 Task: Add the task  Upgrade and migrate company email marketing to a cloud-based solution to the section Data Mining Sprint in the project AgriSoft and add a Due Date to the respective task as 2024/03/24
Action: Mouse moved to (784, 554)
Screenshot: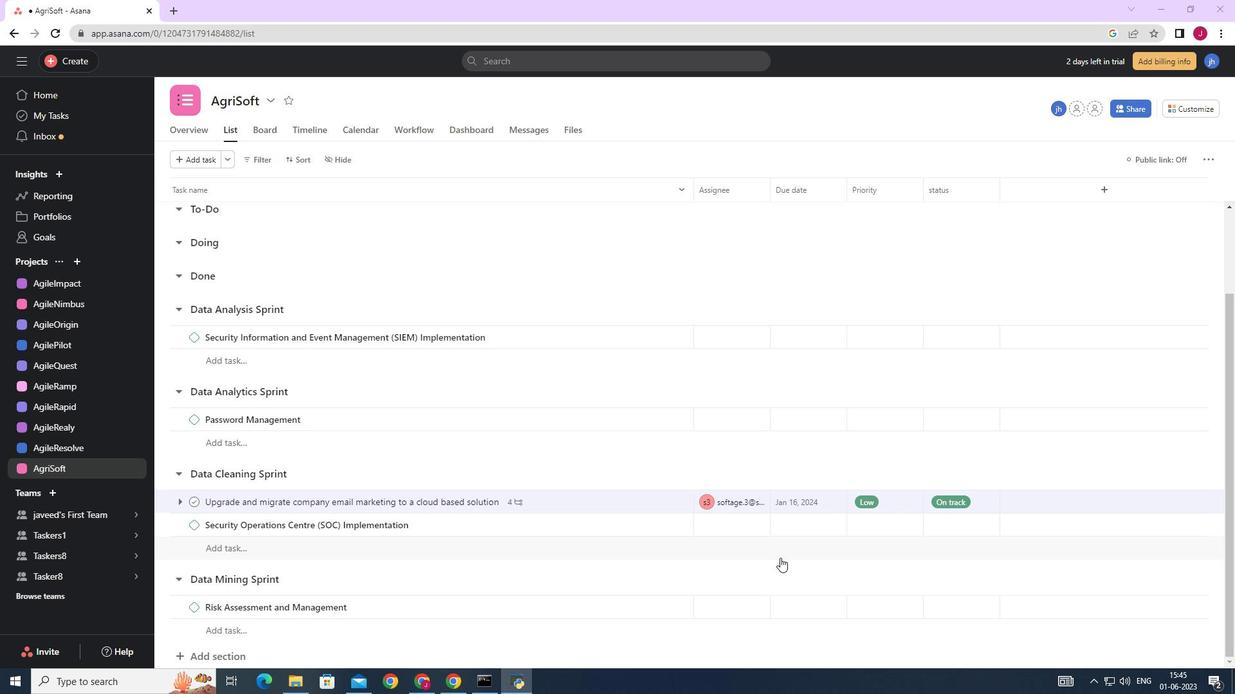 
Action: Mouse scrolled (784, 553) with delta (0, 0)
Screenshot: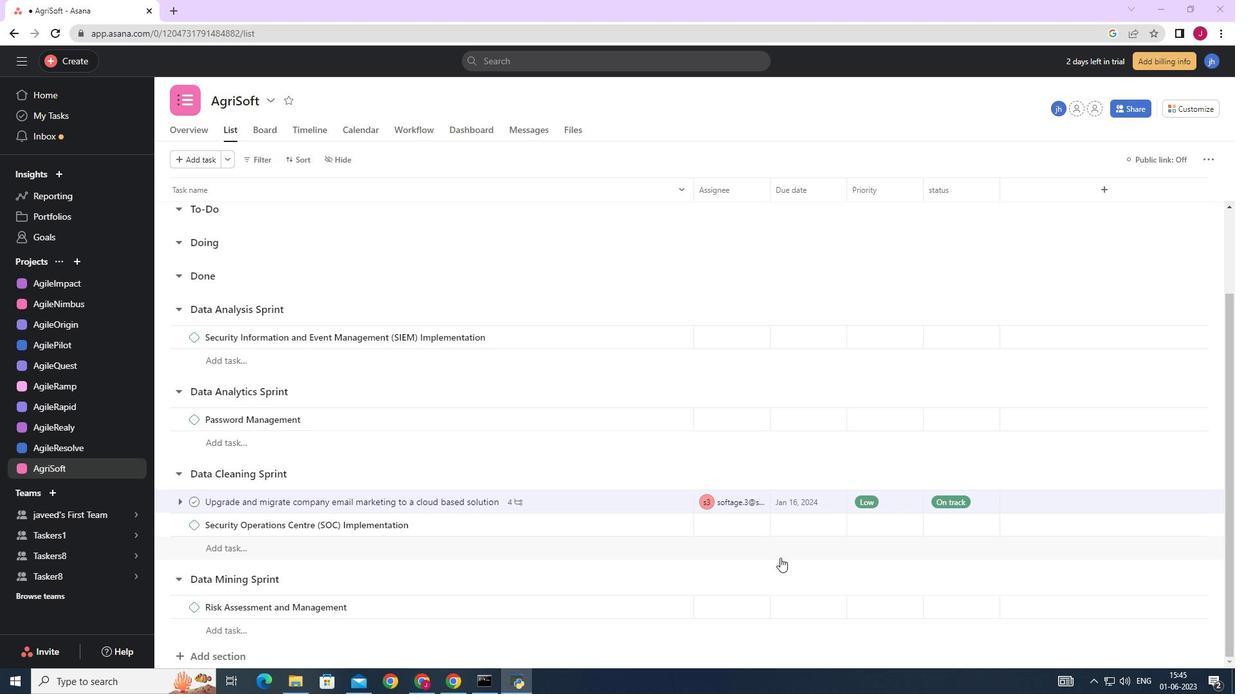 
Action: Mouse moved to (784, 554)
Screenshot: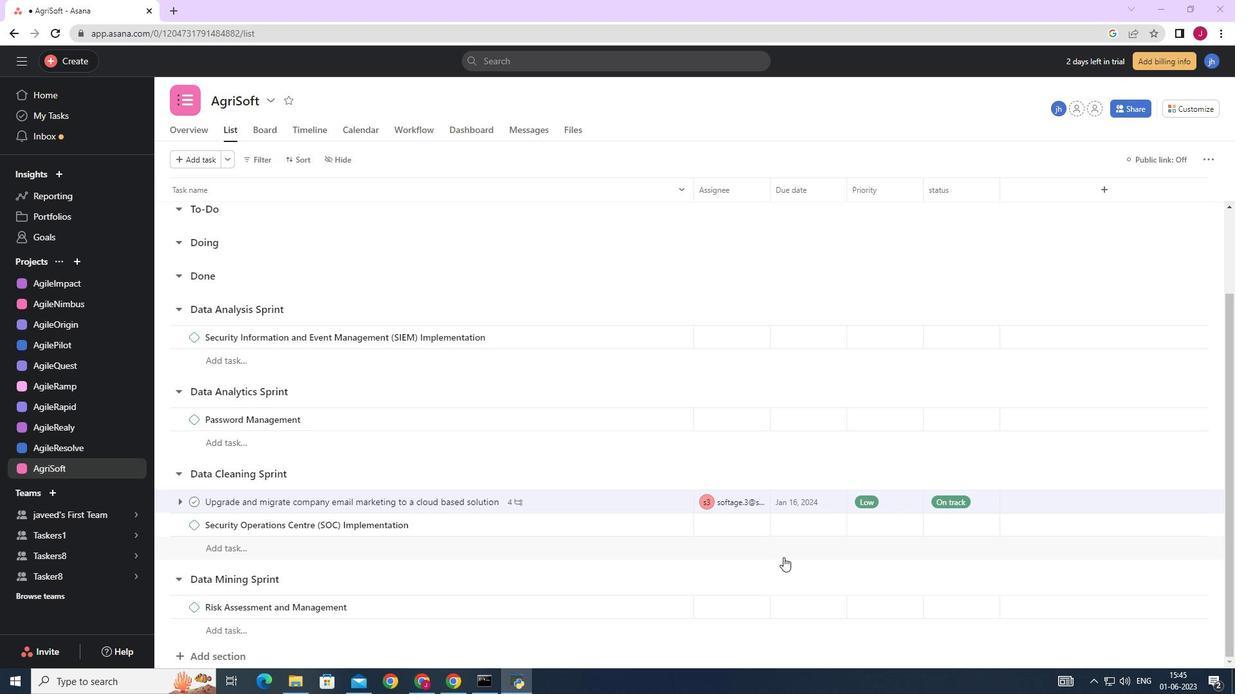 
Action: Mouse scrolled (784, 553) with delta (0, 0)
Screenshot: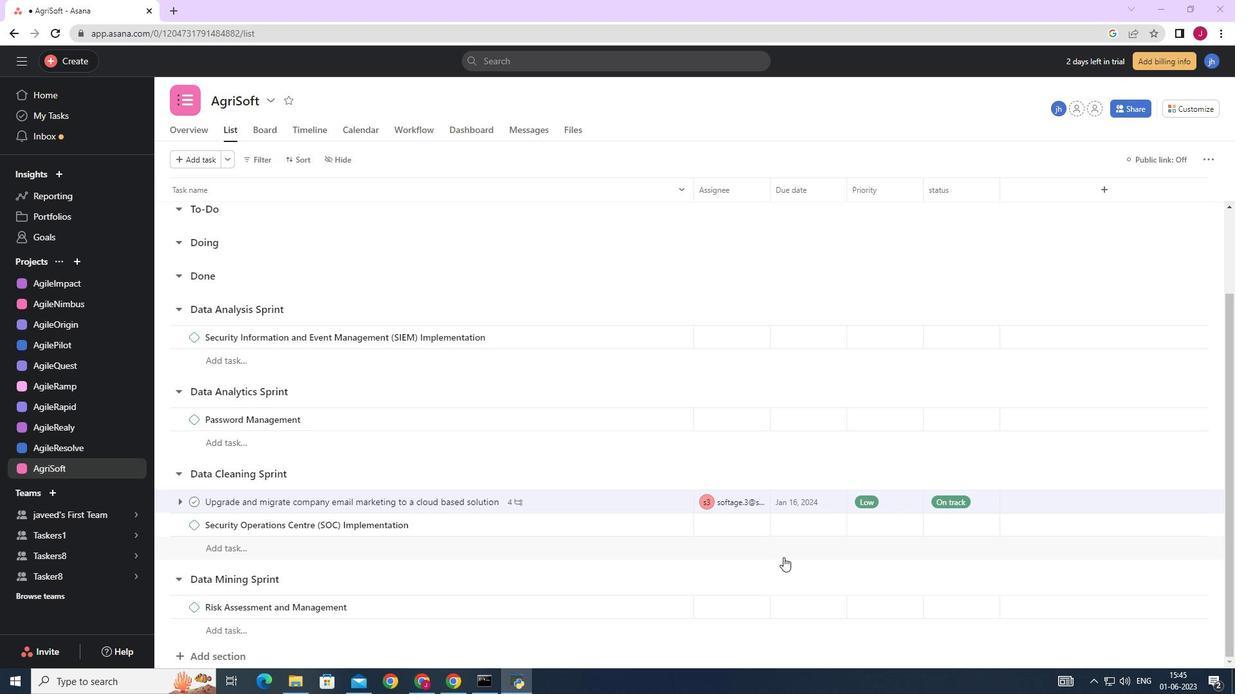 
Action: Mouse scrolled (784, 553) with delta (0, 0)
Screenshot: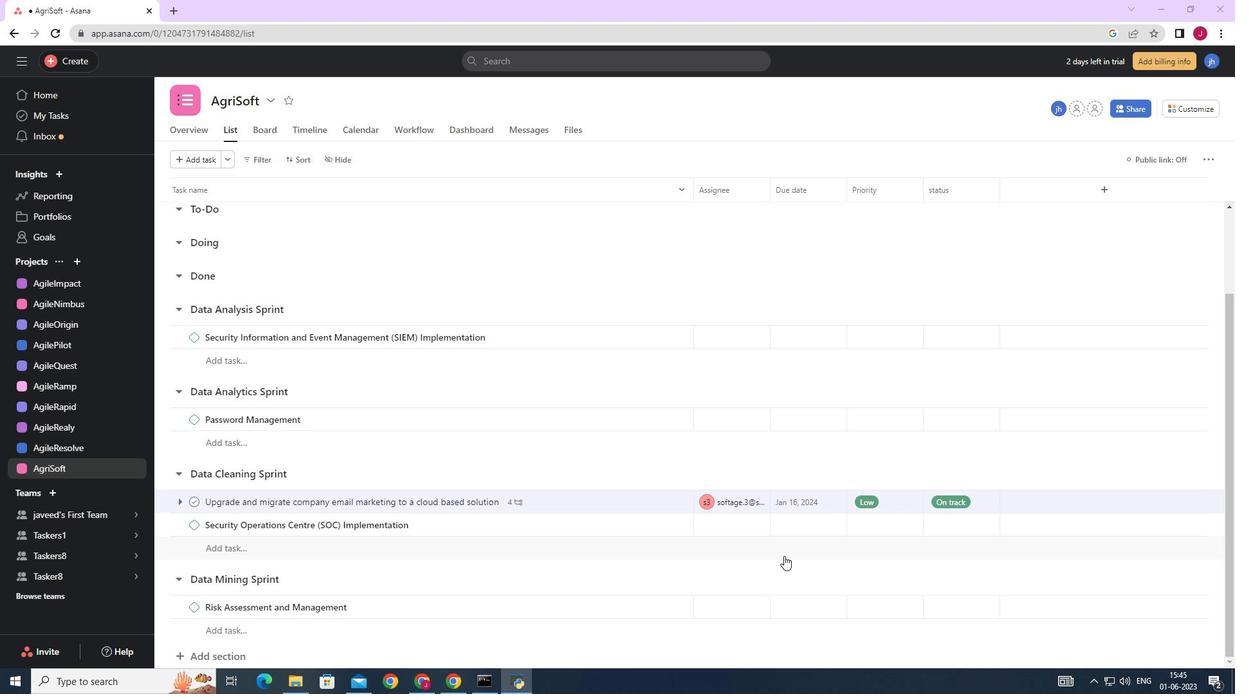 
Action: Mouse scrolled (784, 553) with delta (0, 0)
Screenshot: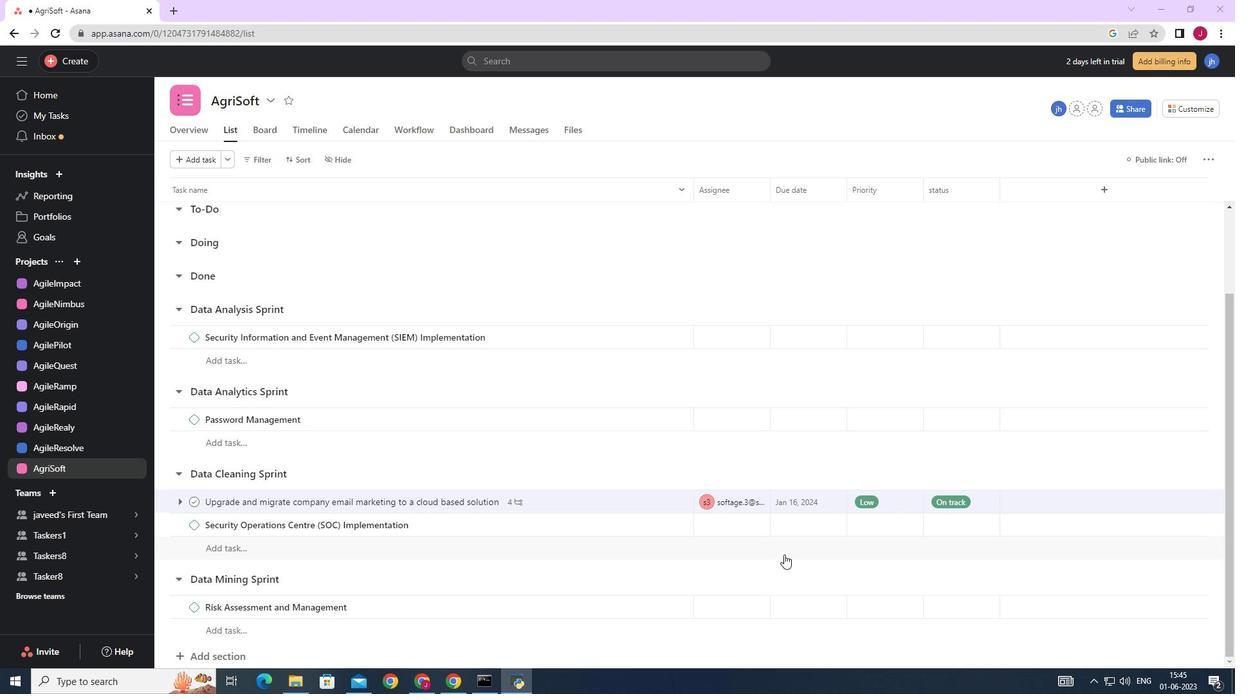 
Action: Mouse moved to (783, 554)
Screenshot: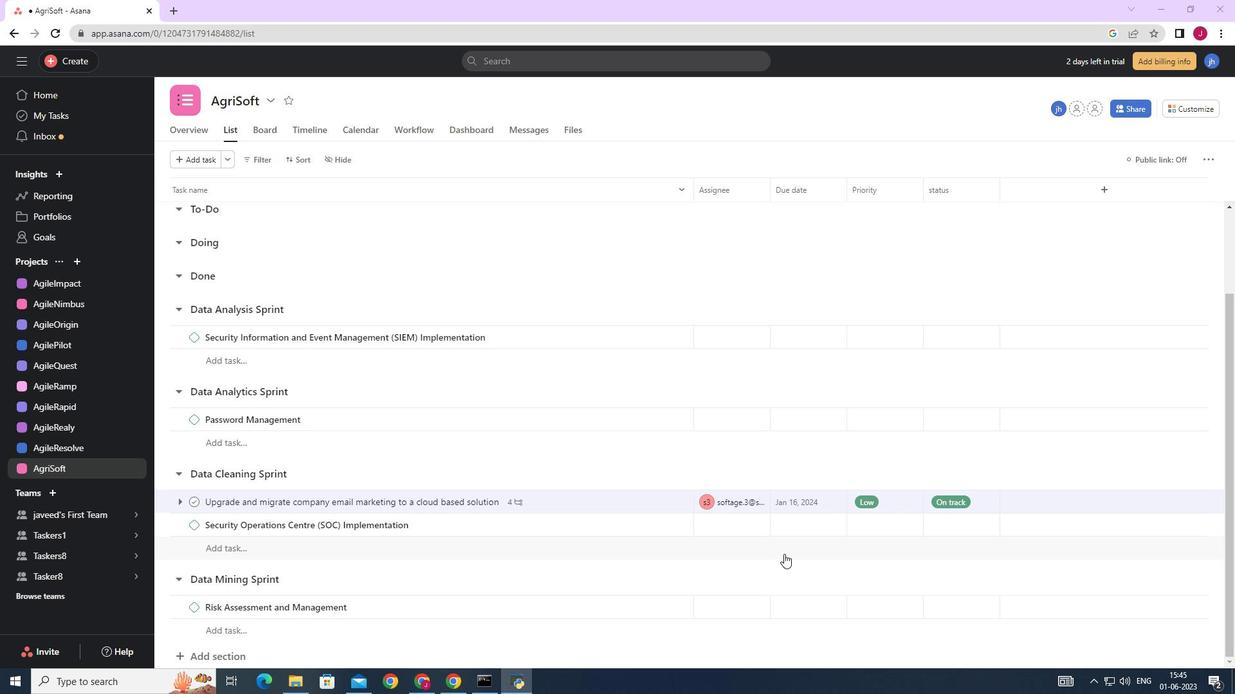 
Action: Mouse scrolled (783, 553) with delta (0, 0)
Screenshot: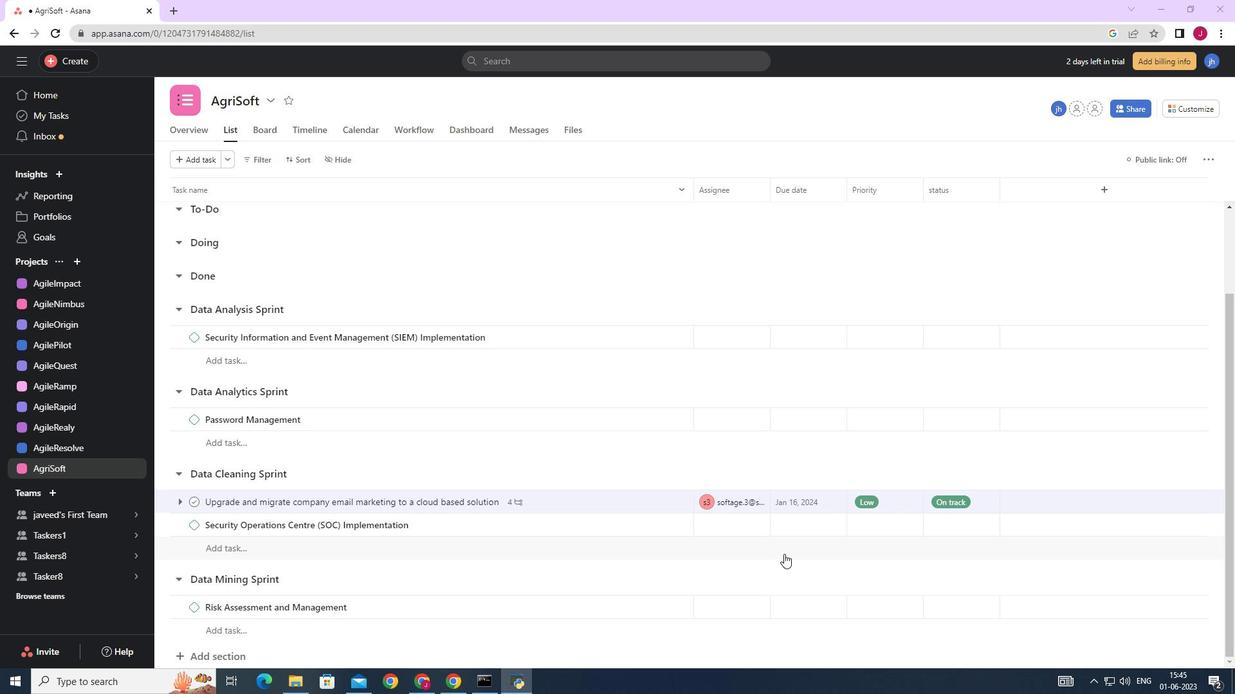 
Action: Mouse moved to (658, 503)
Screenshot: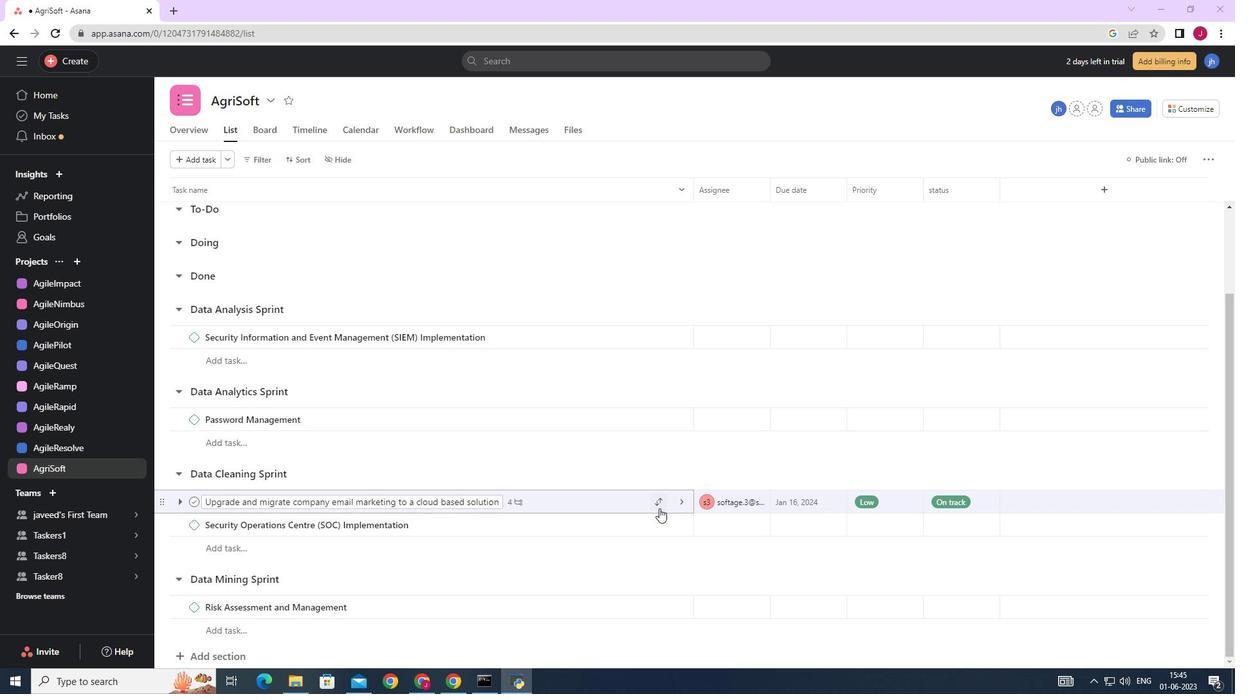 
Action: Mouse pressed left at (658, 503)
Screenshot: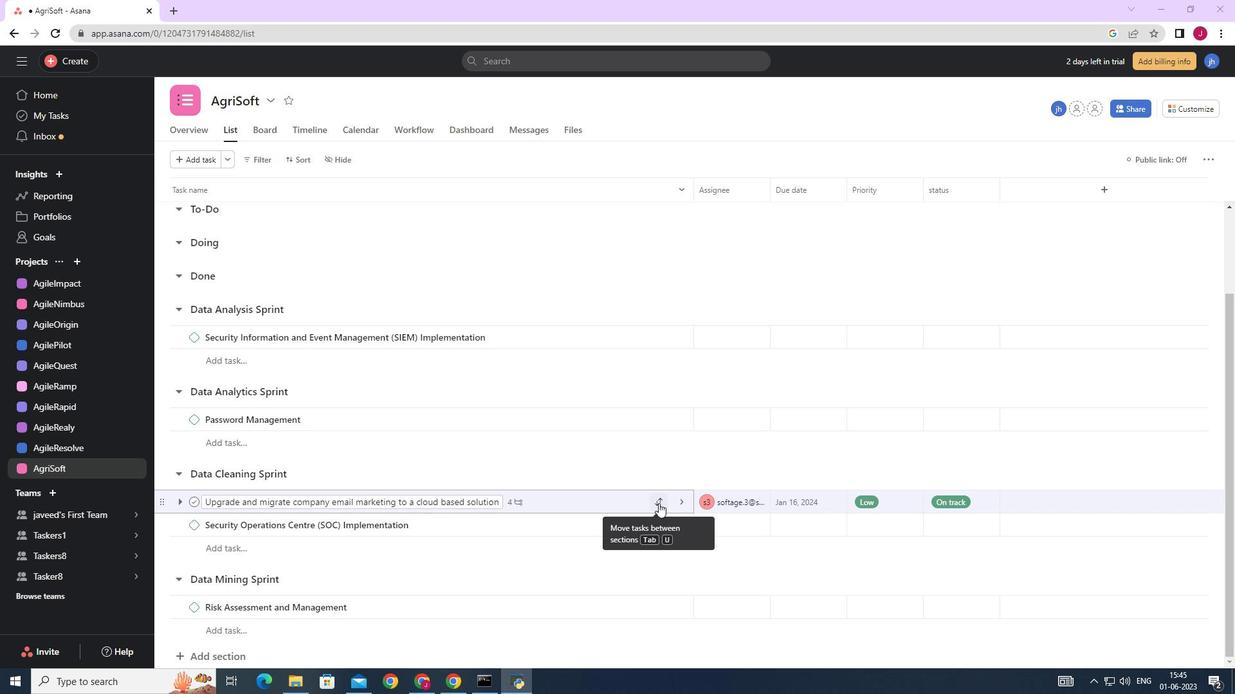 
Action: Mouse moved to (618, 473)
Screenshot: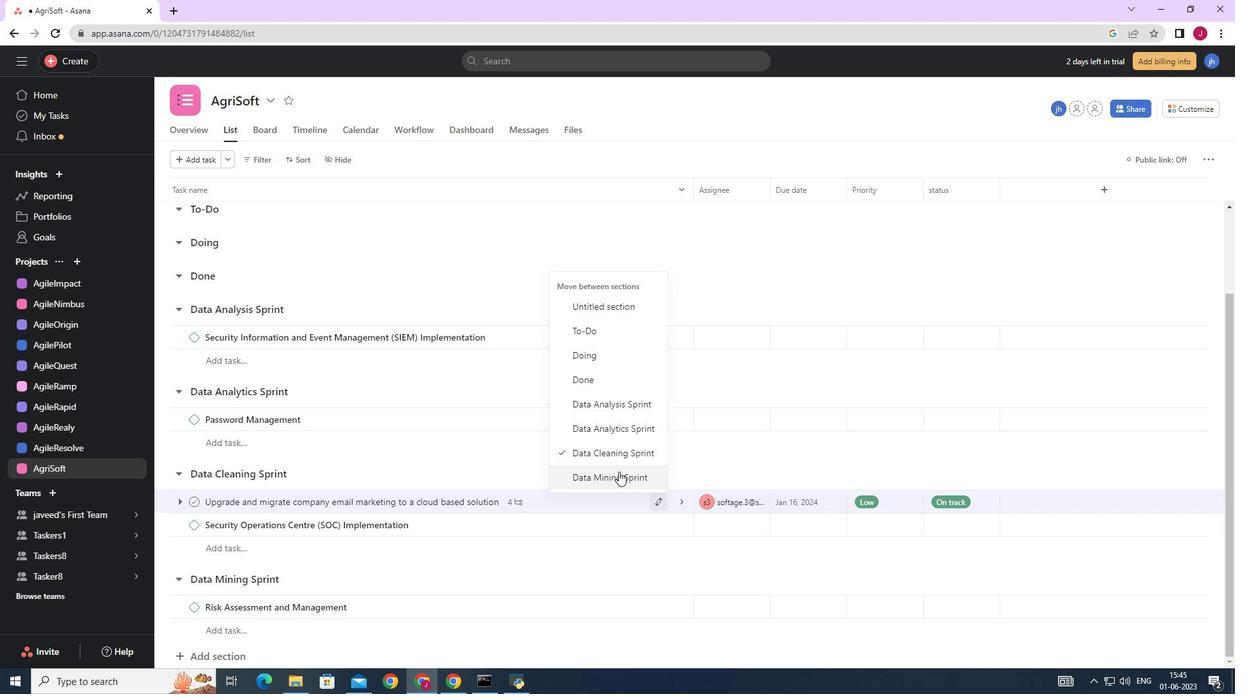 
Action: Mouse pressed left at (618, 473)
Screenshot: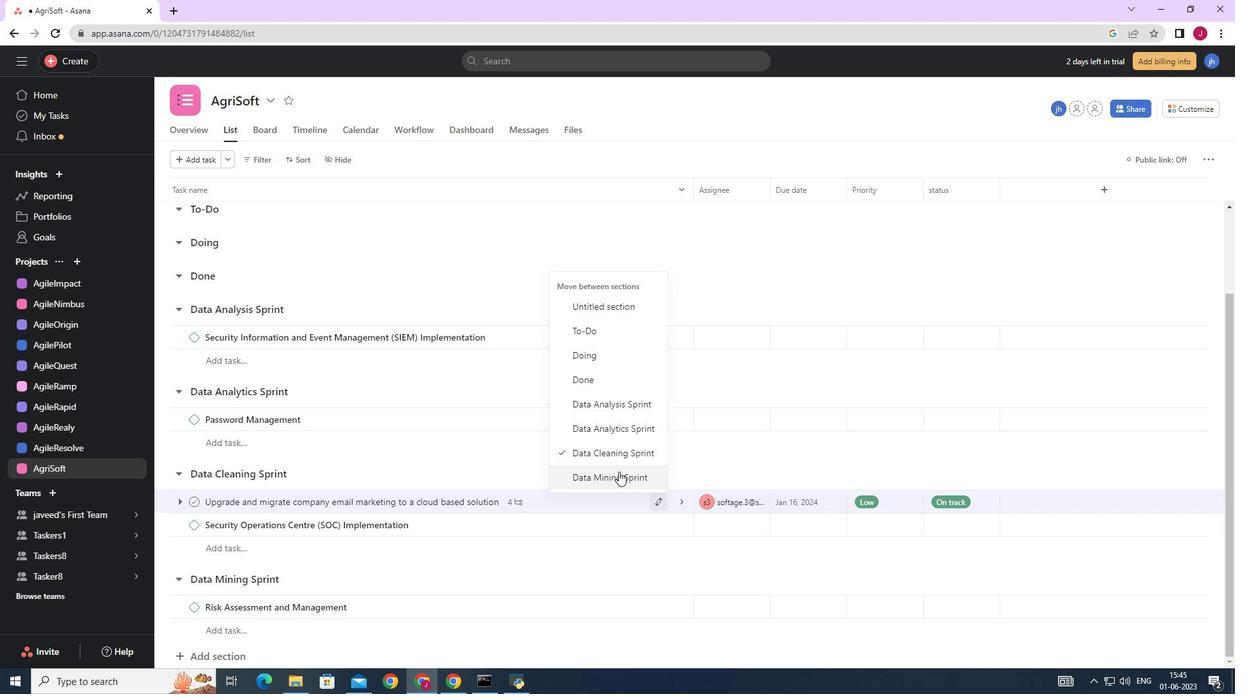 
Action: Mouse moved to (833, 584)
Screenshot: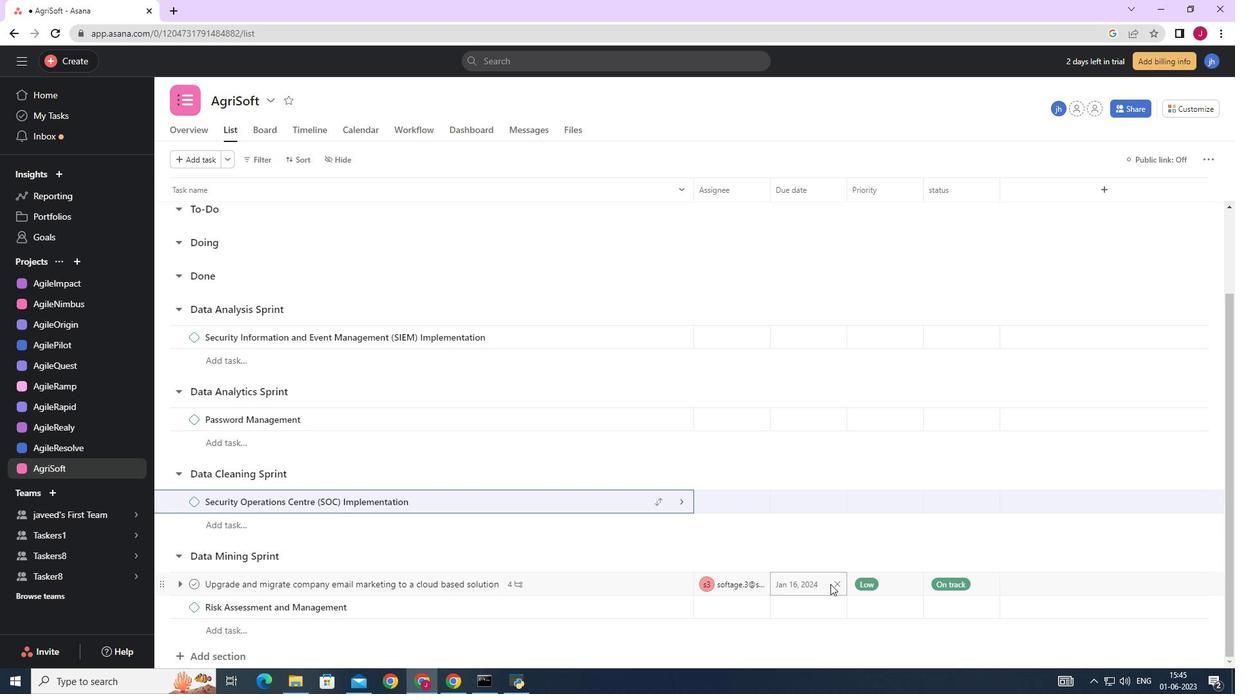 
Action: Mouse pressed left at (833, 584)
Screenshot: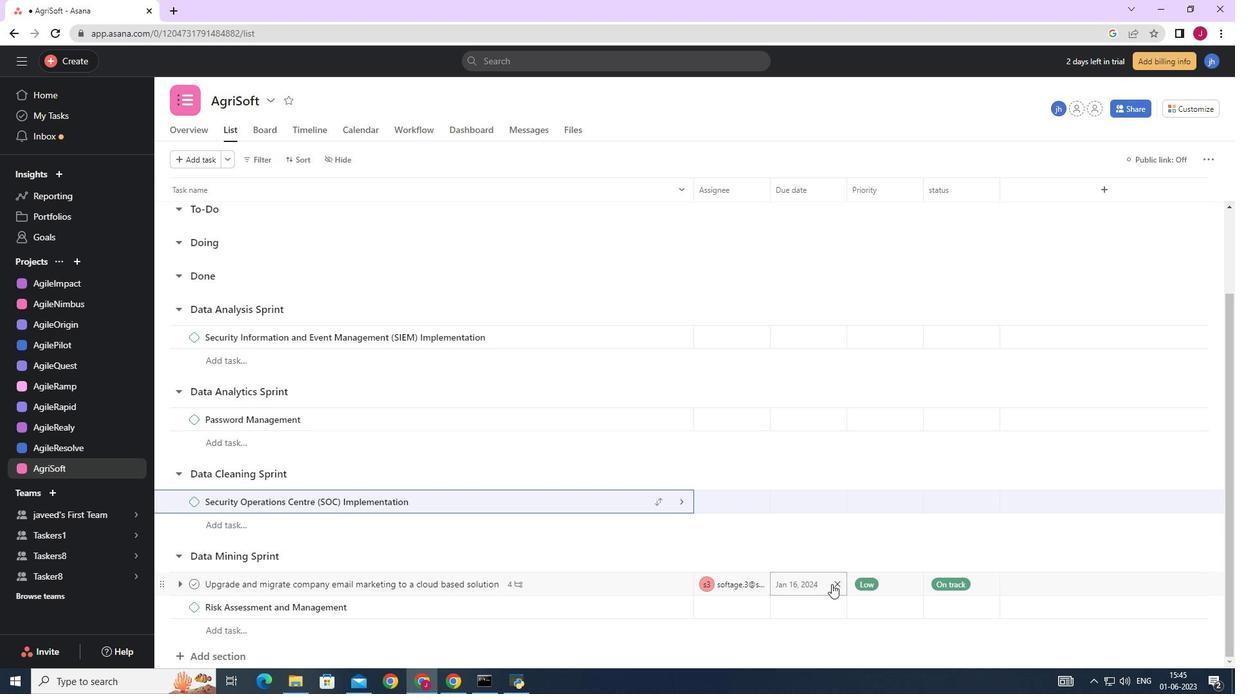 
Action: Mouse moved to (797, 580)
Screenshot: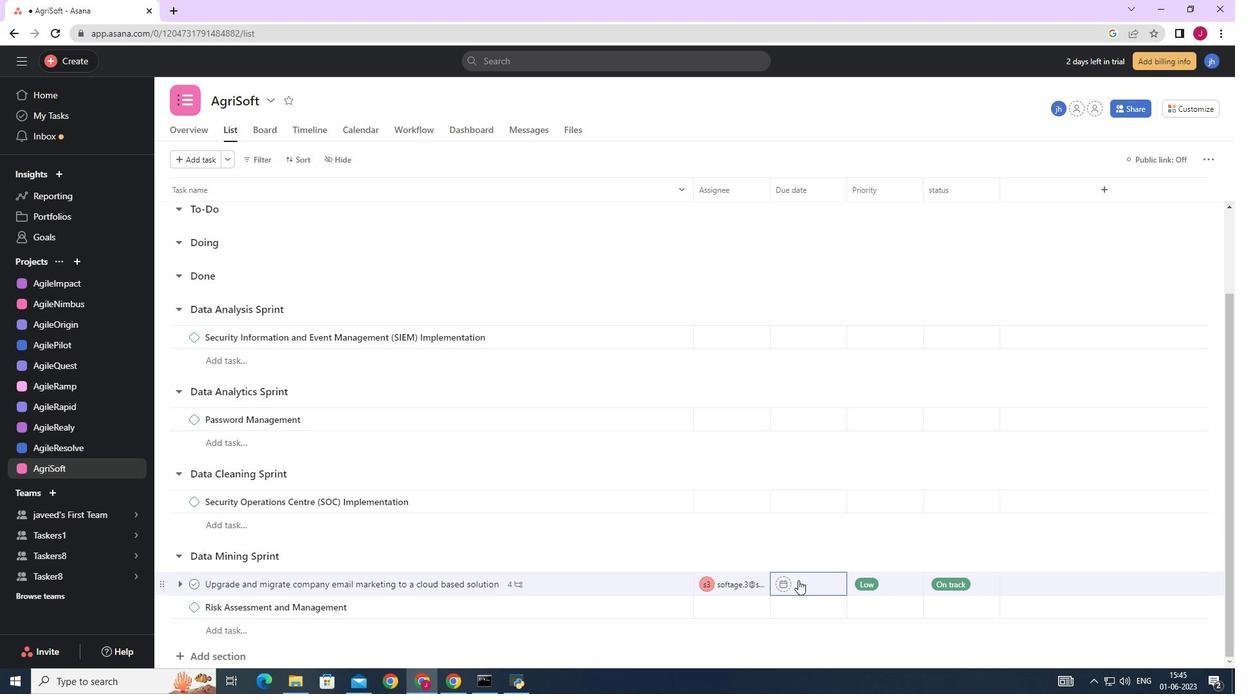 
Action: Mouse pressed left at (797, 580)
Screenshot: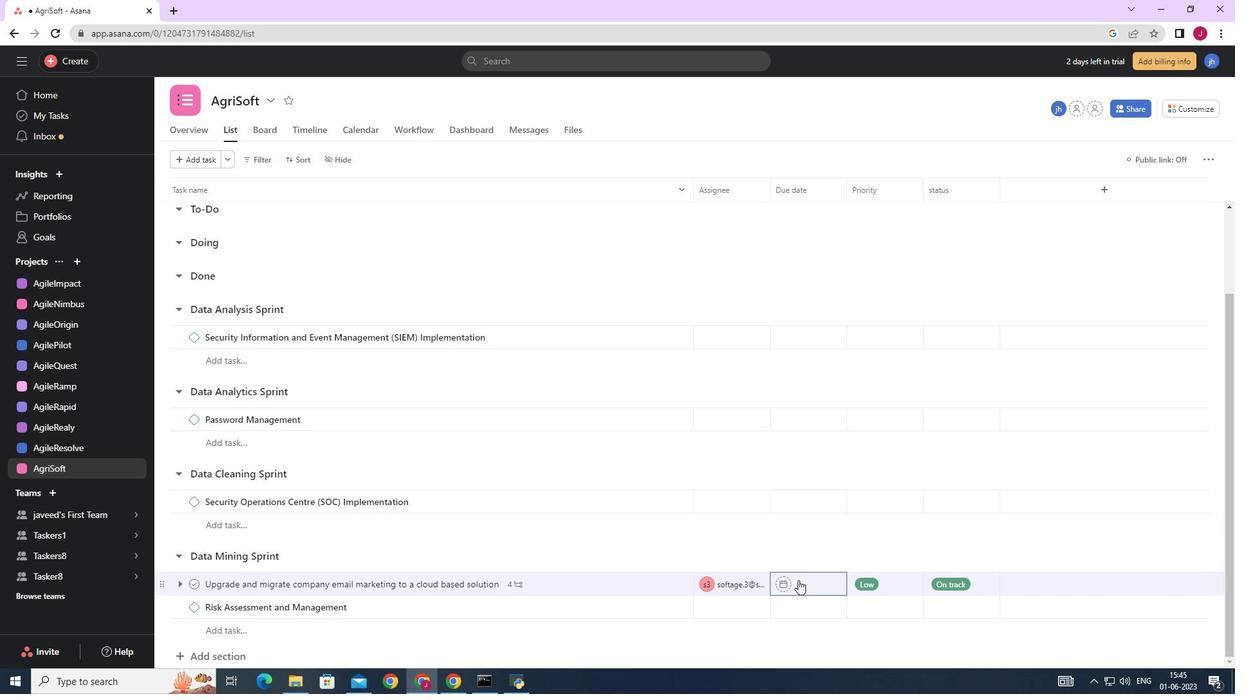 
Action: Mouse moved to (931, 378)
Screenshot: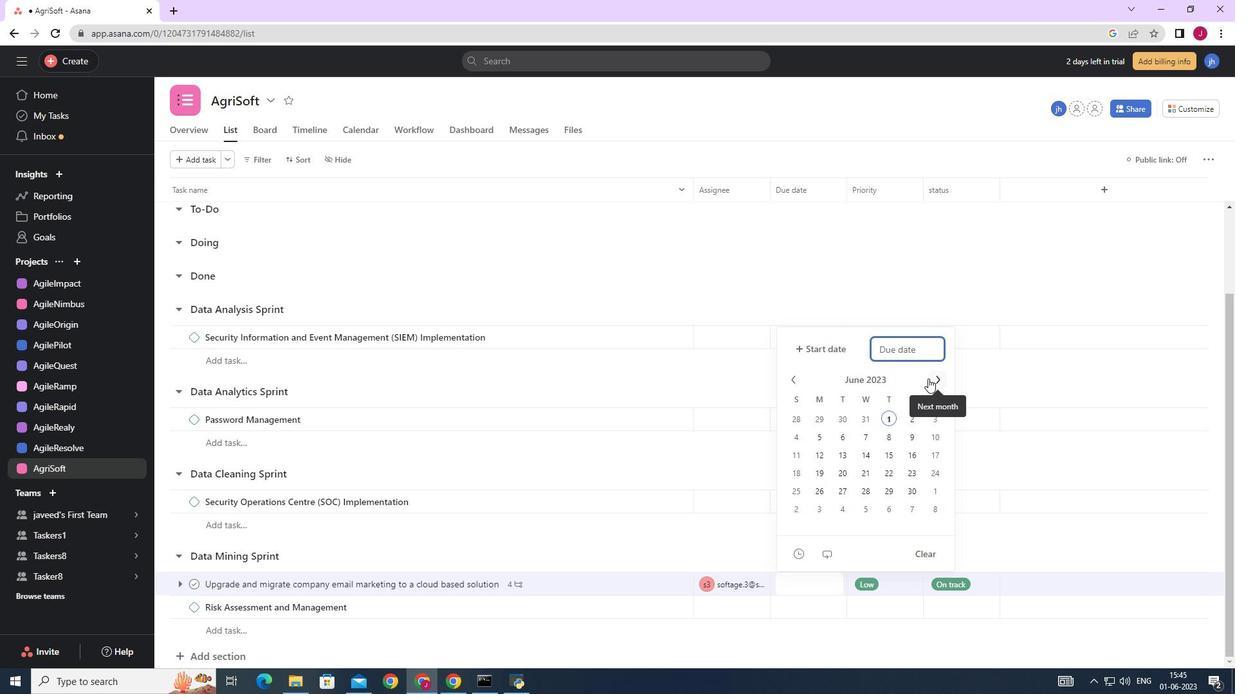 
Action: Mouse pressed left at (931, 378)
Screenshot: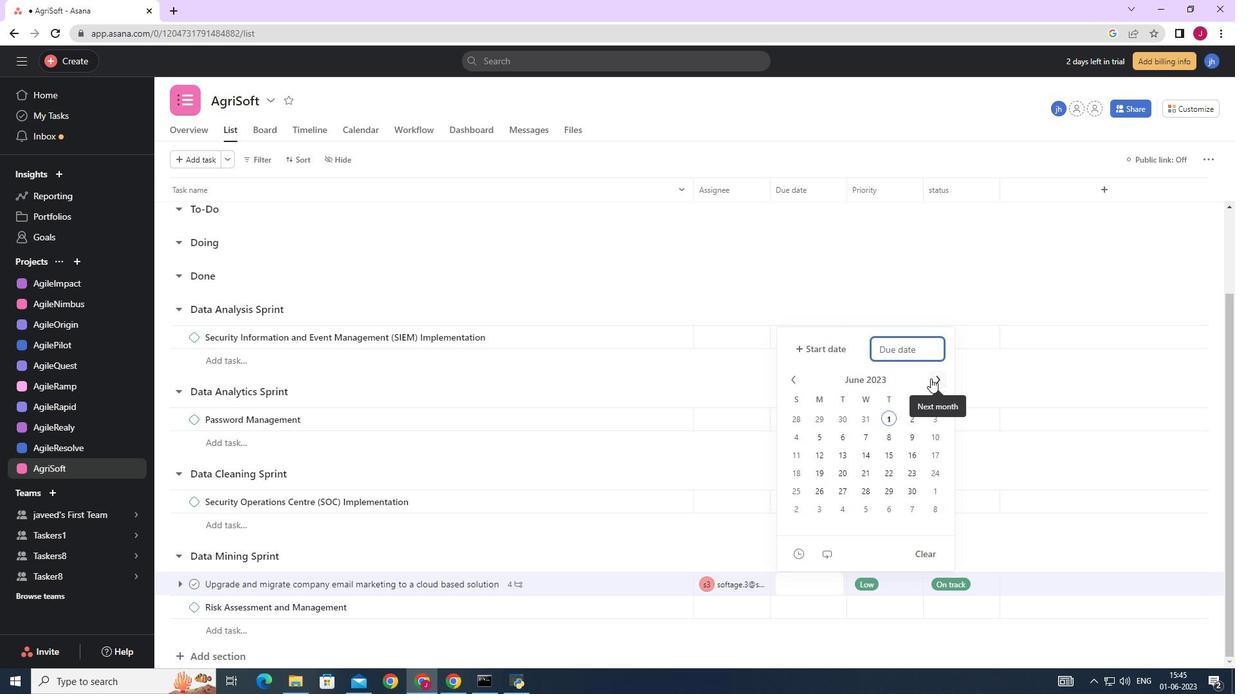 
Action: Mouse pressed left at (931, 378)
Screenshot: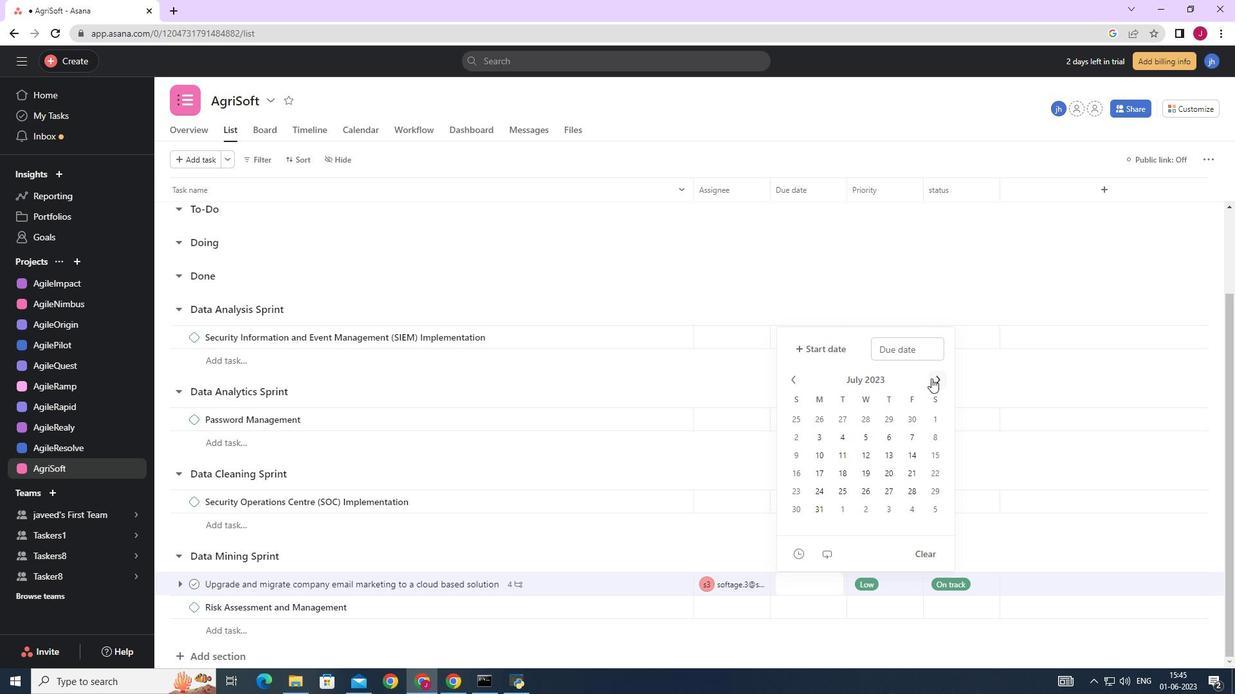 
Action: Mouse moved to (795, 381)
Screenshot: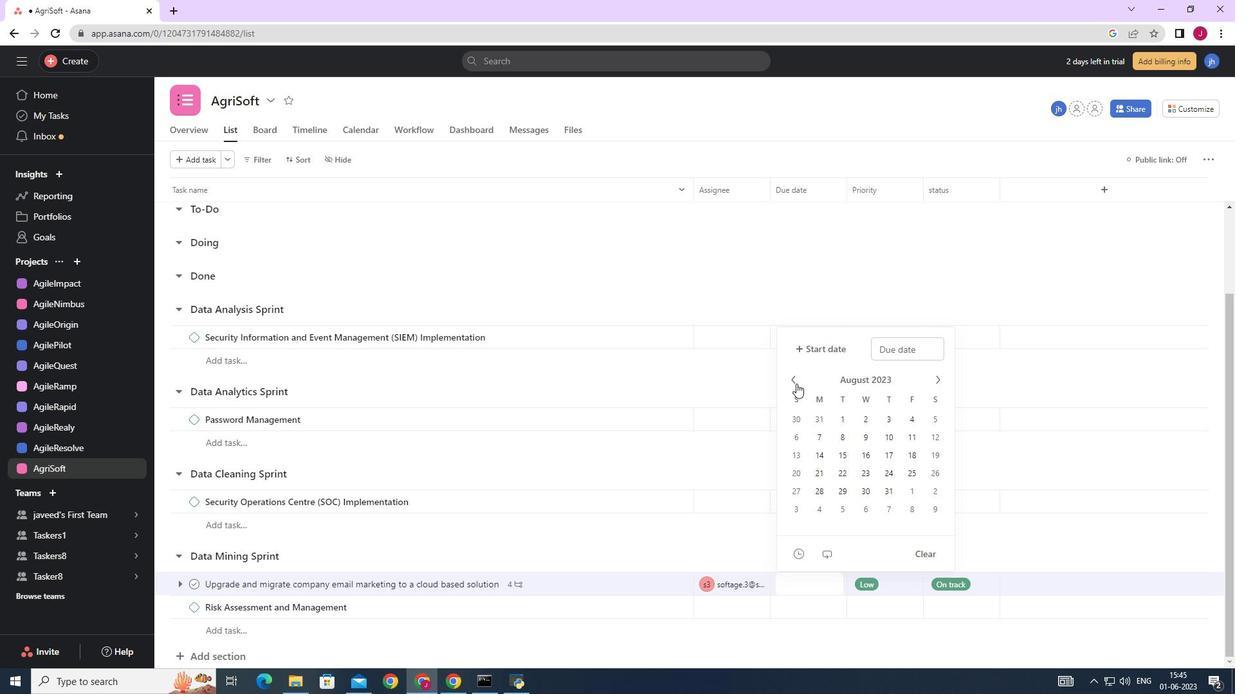 
Action: Mouse pressed left at (795, 381)
Screenshot: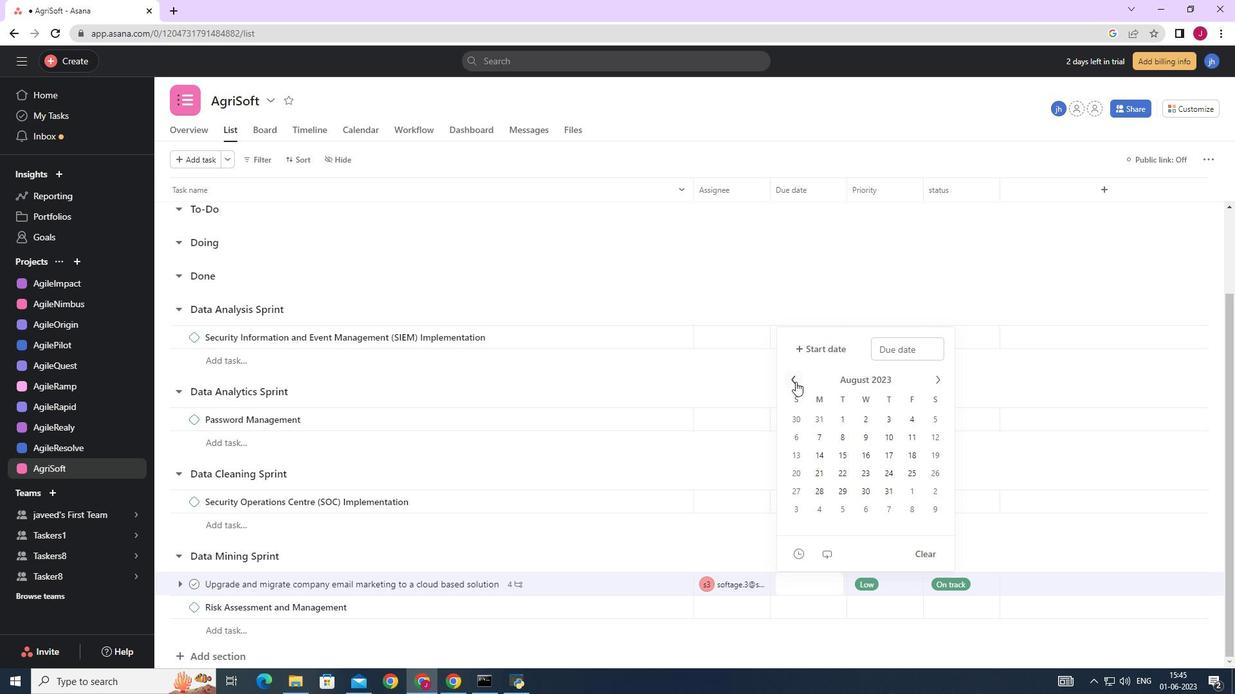 
Action: Mouse pressed left at (795, 381)
Screenshot: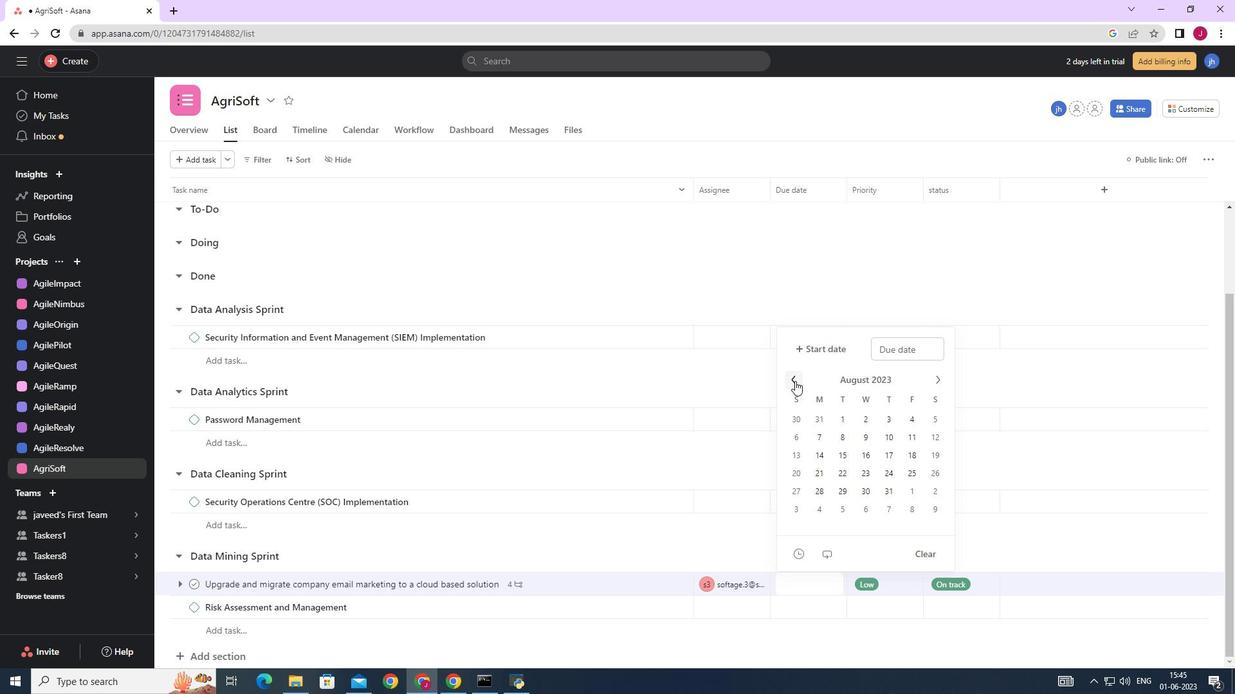 
Action: Mouse pressed left at (795, 381)
Screenshot: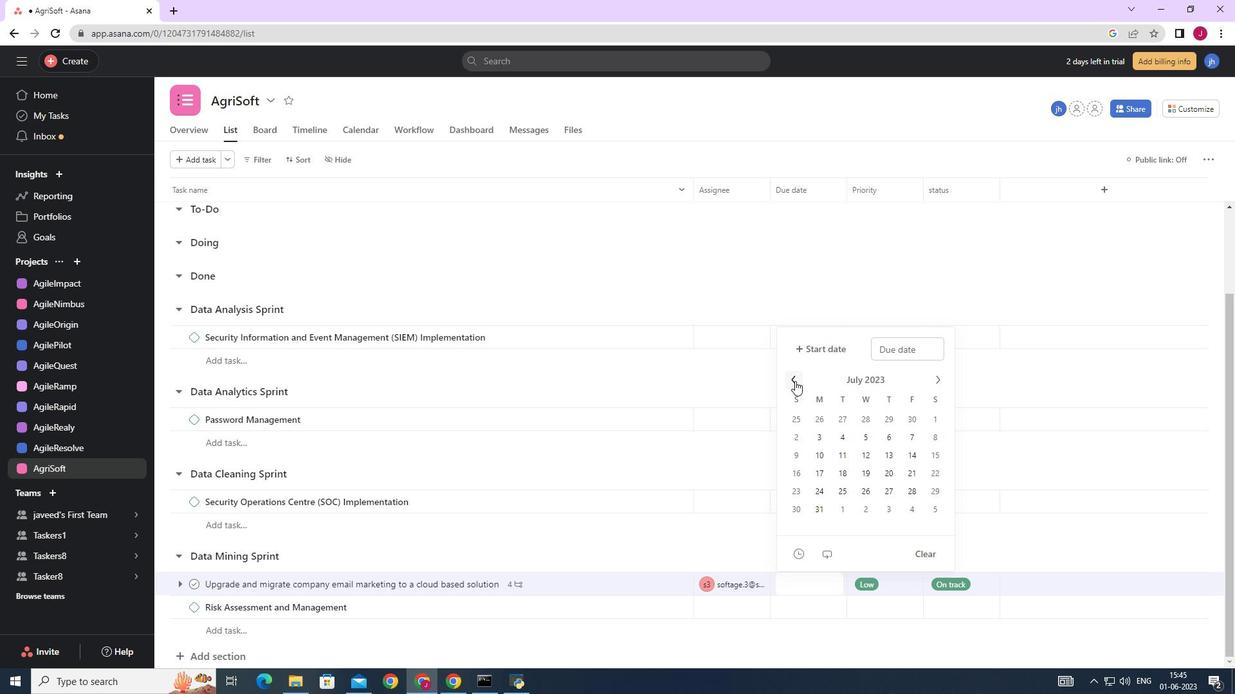 
Action: Mouse pressed left at (795, 381)
Screenshot: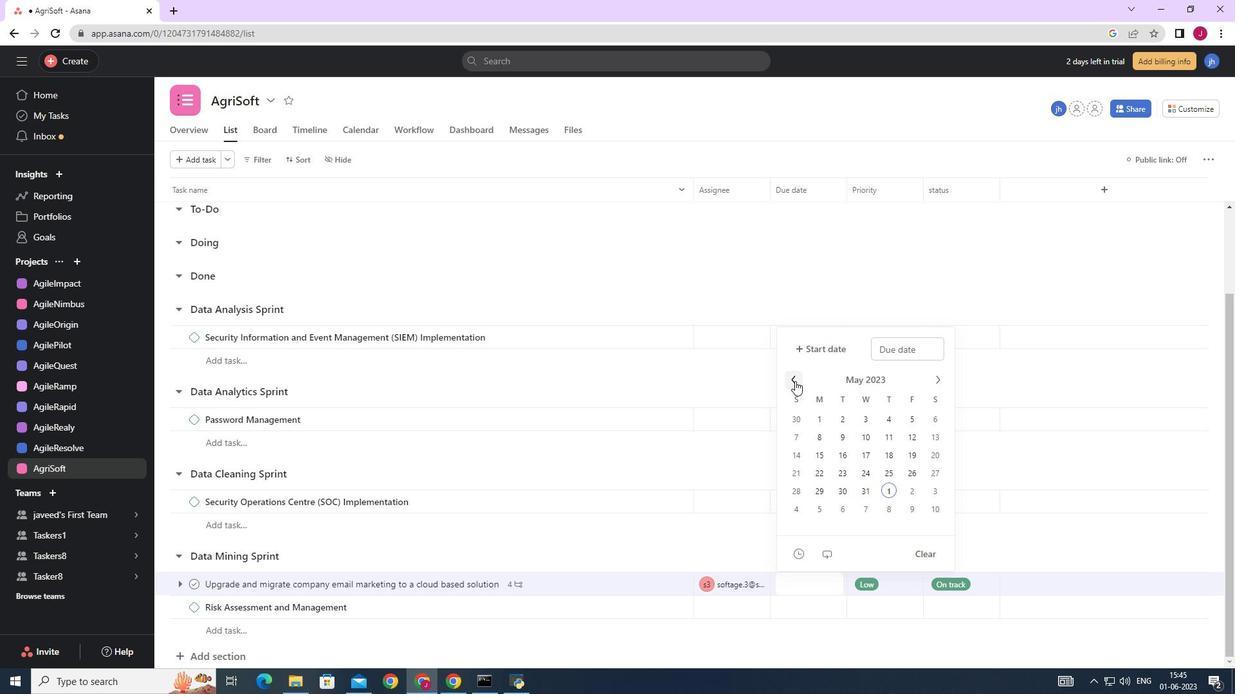 
Action: Mouse pressed left at (795, 381)
Screenshot: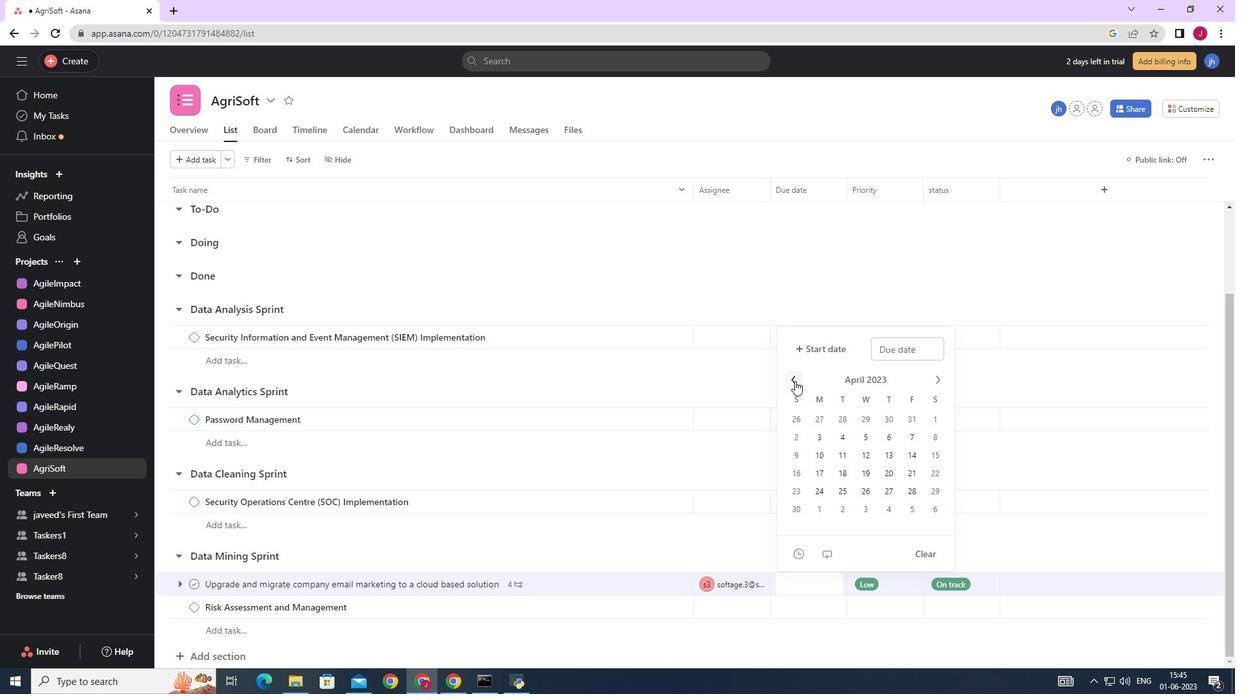 
Action: Mouse moved to (906, 471)
Screenshot: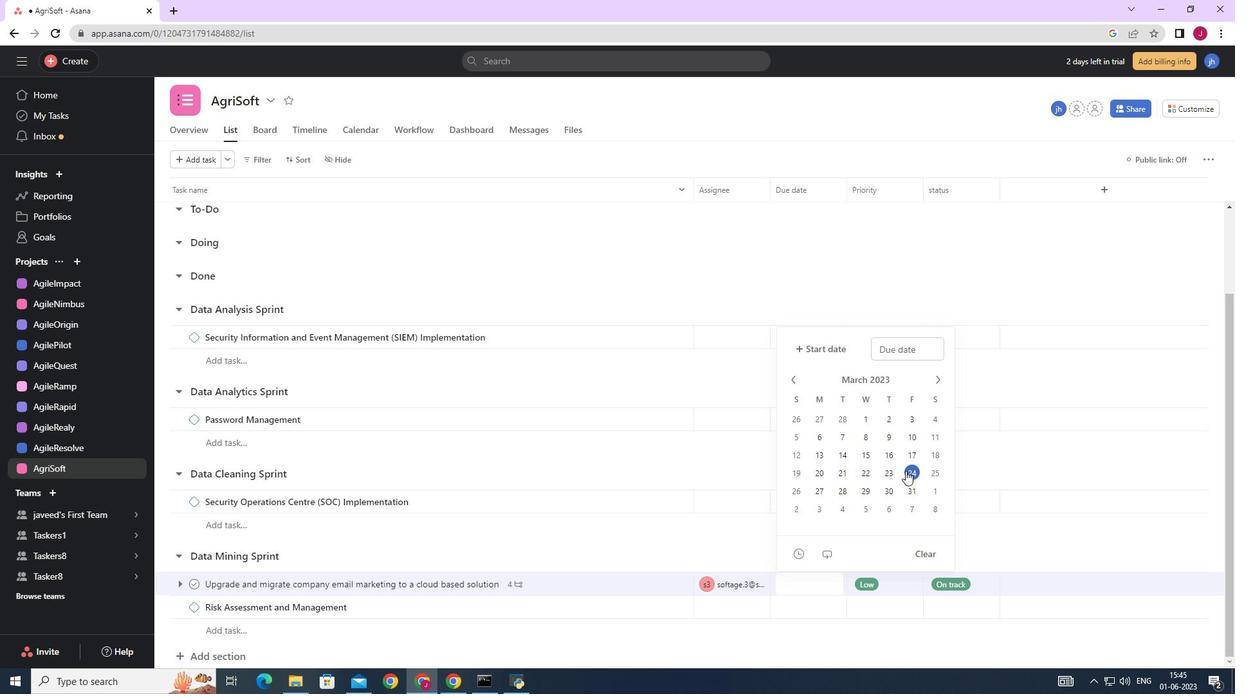 
Action: Mouse pressed left at (906, 471)
Screenshot: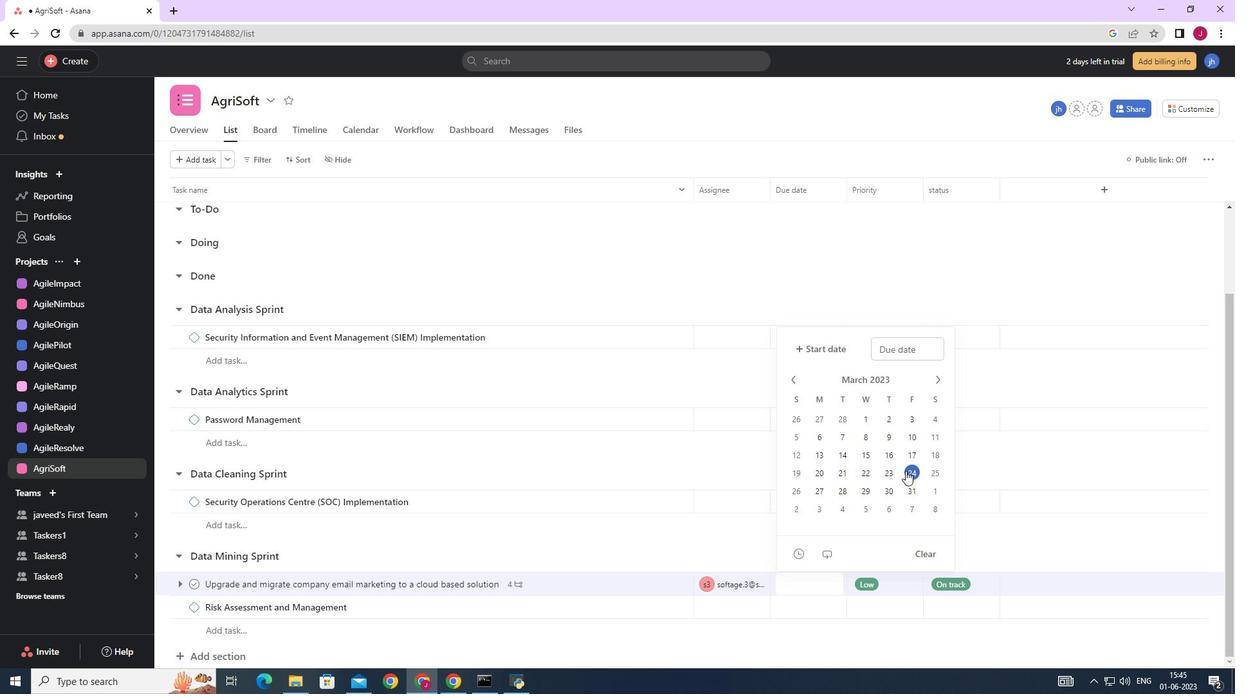 
Action: Mouse moved to (1039, 274)
Screenshot: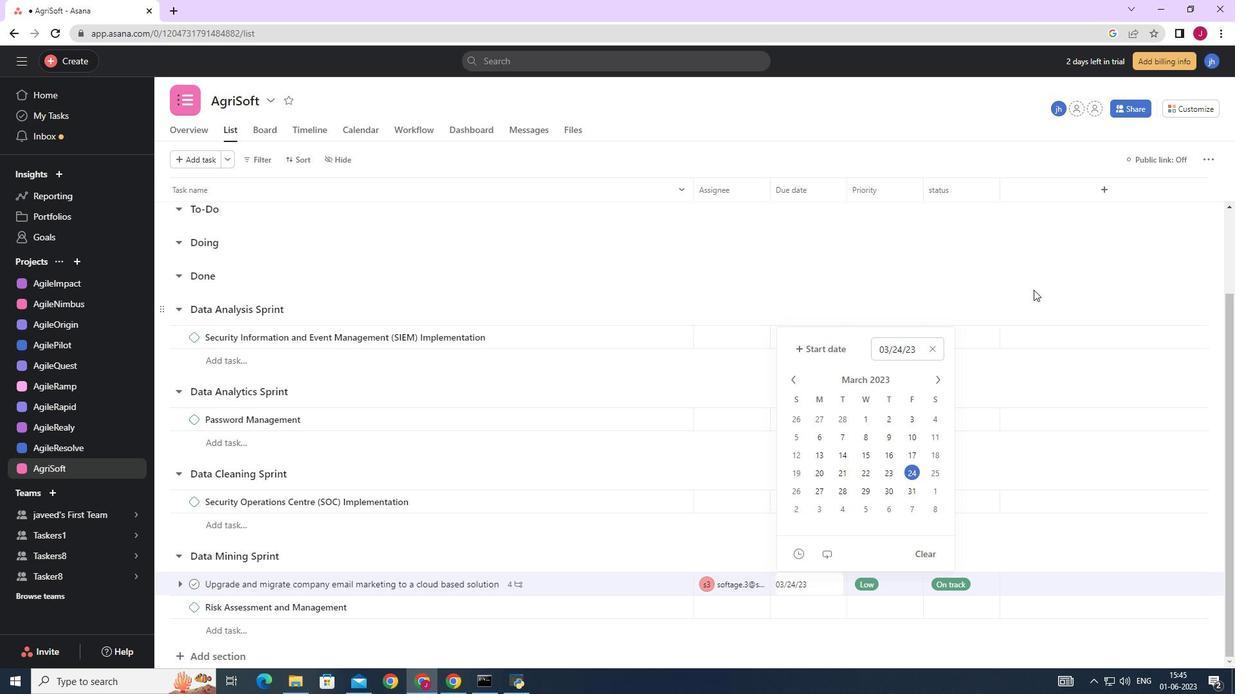 
Action: Mouse pressed left at (1039, 274)
Screenshot: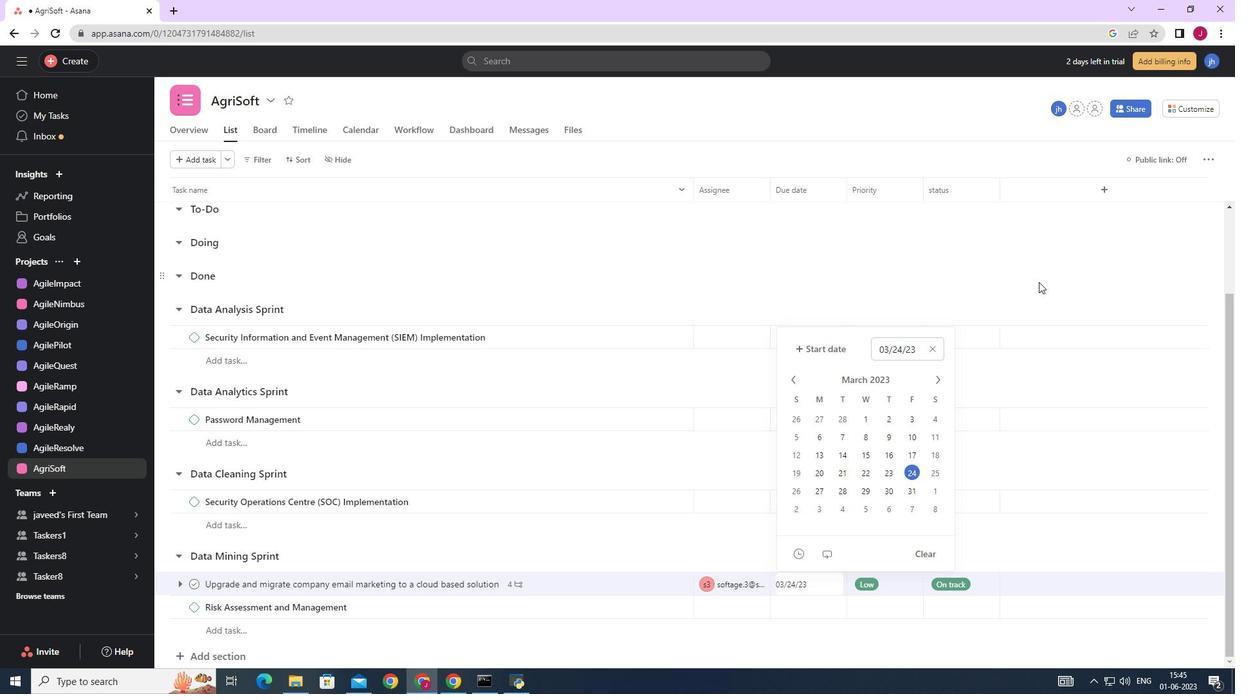
